 Task: In the  document pitch.odt Use the feature 'and check spelling and grammer' Change font style of header to '25' Select the body of letter and change paragraph spacing to  1.5
Action: Mouse moved to (314, 432)
Screenshot: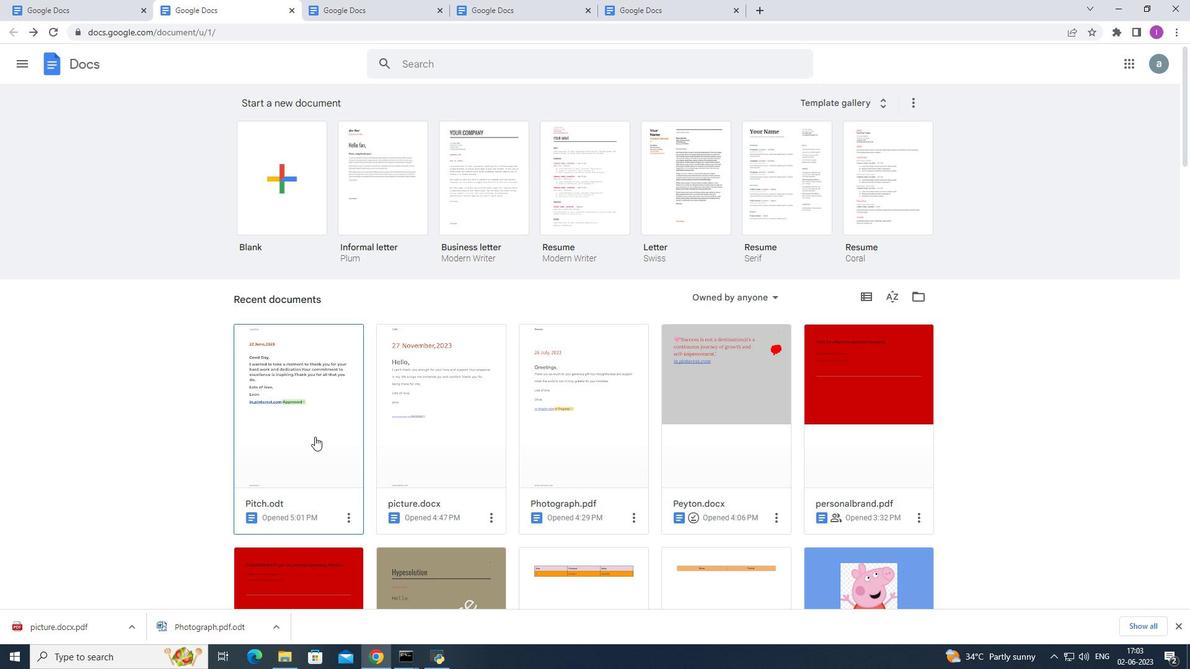 
Action: Mouse pressed left at (314, 432)
Screenshot: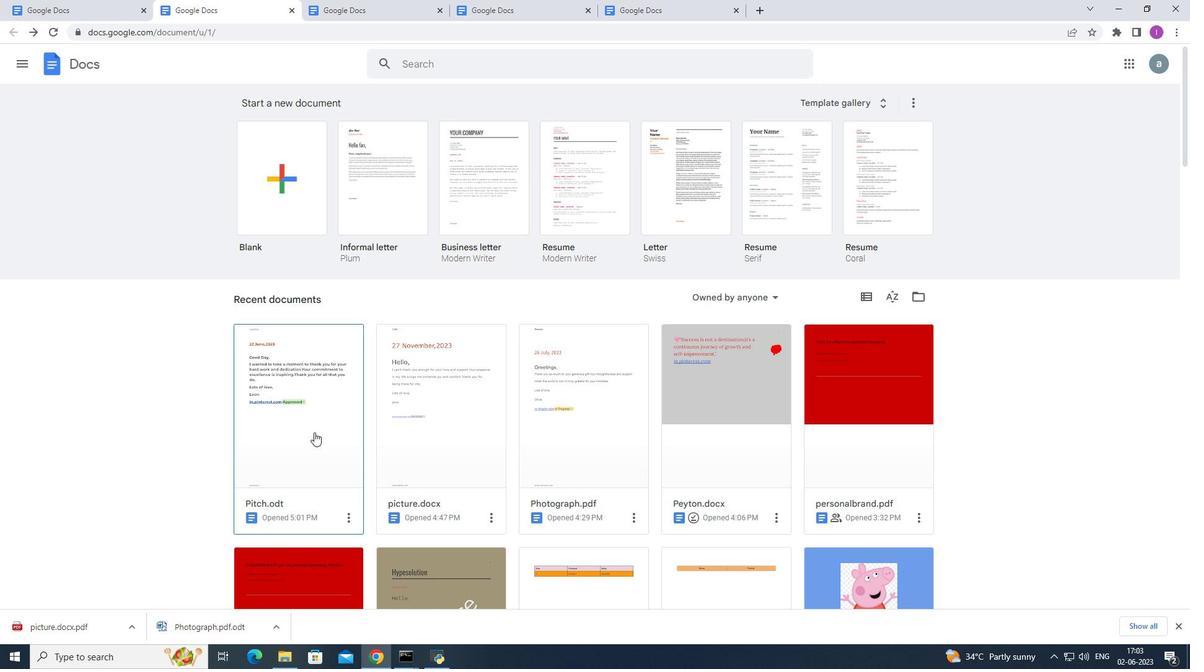 
Action: Mouse moved to (188, 72)
Screenshot: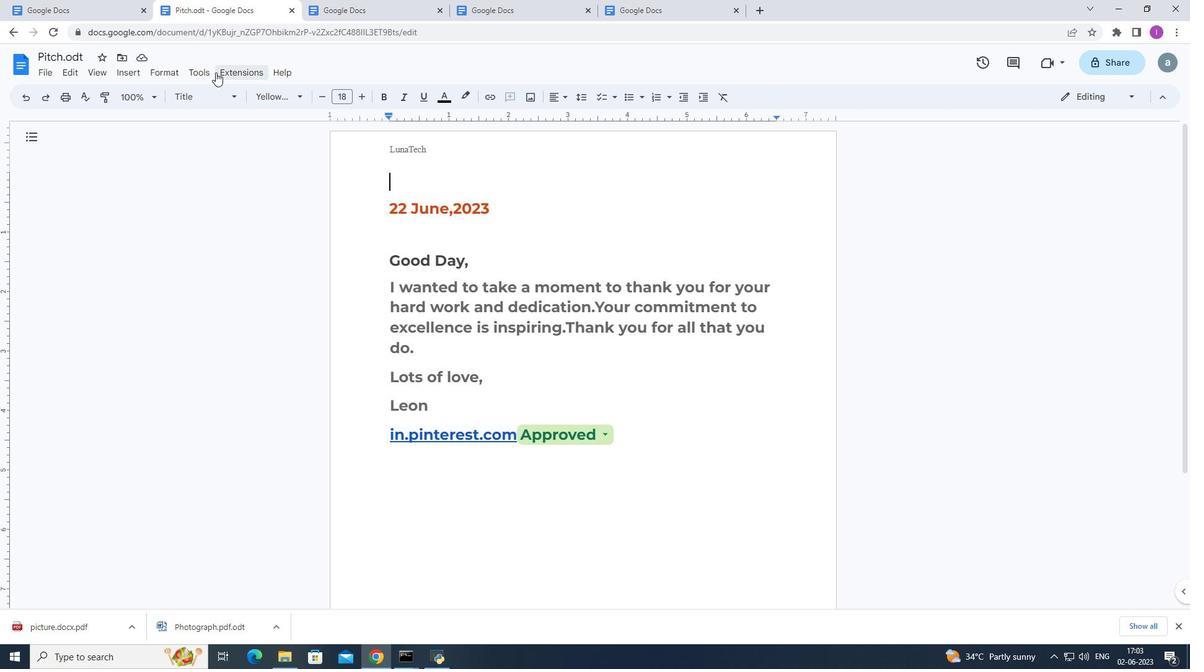 
Action: Mouse pressed left at (188, 72)
Screenshot: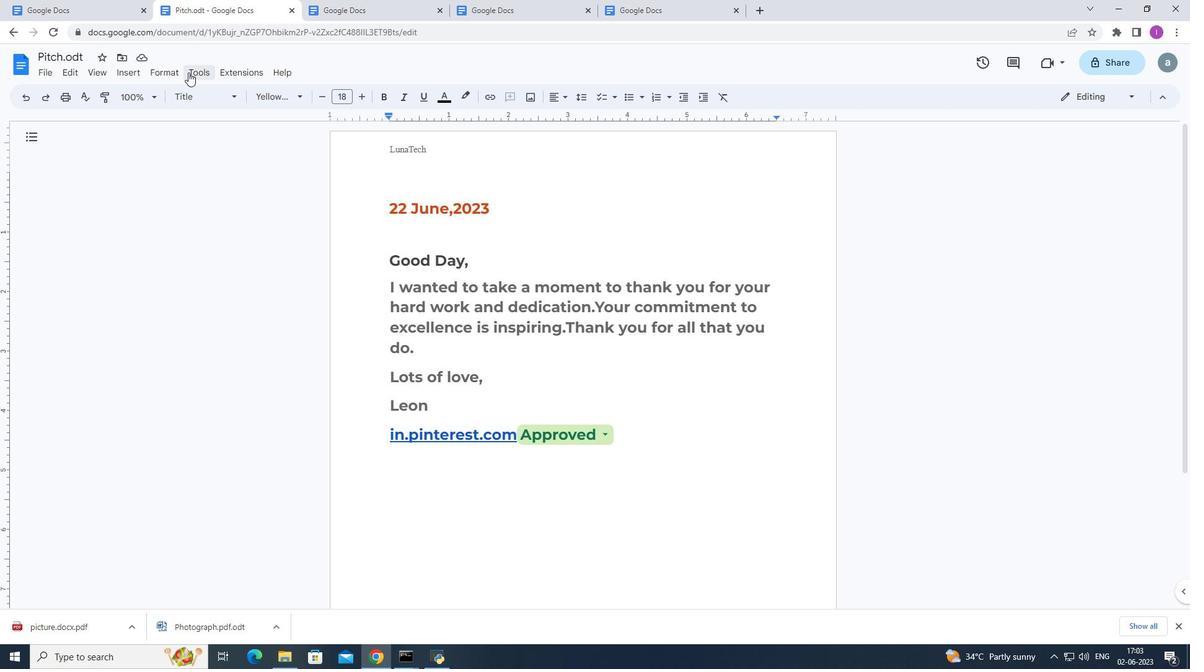 
Action: Mouse moved to (231, 92)
Screenshot: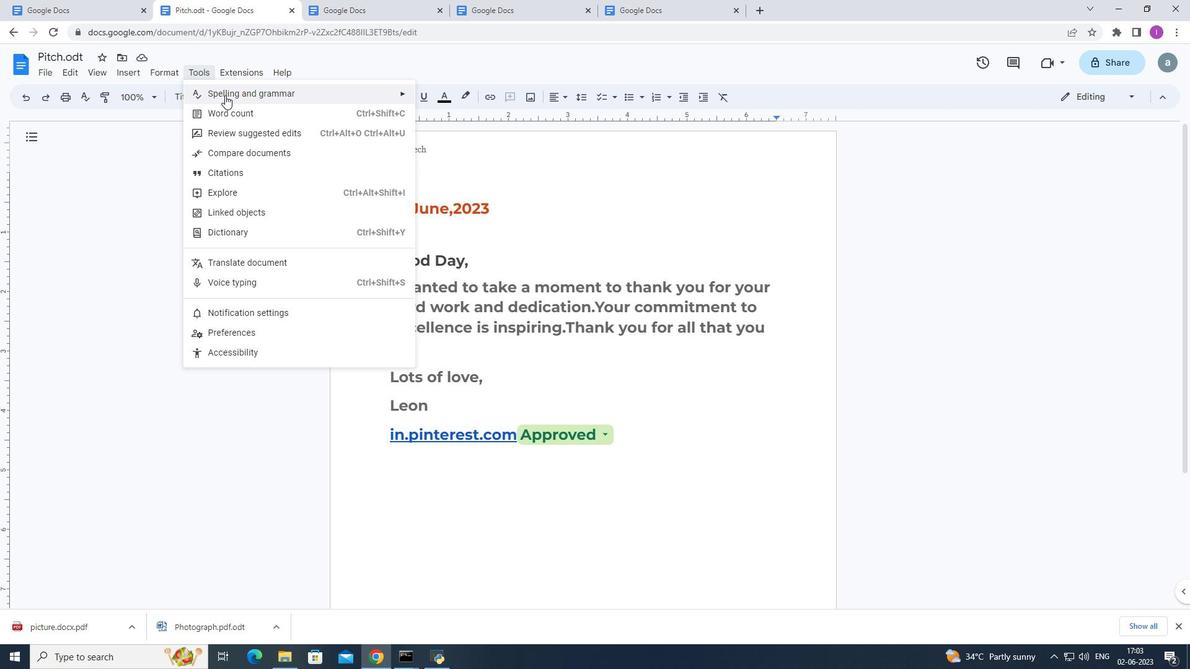 
Action: Mouse pressed left at (231, 92)
Screenshot: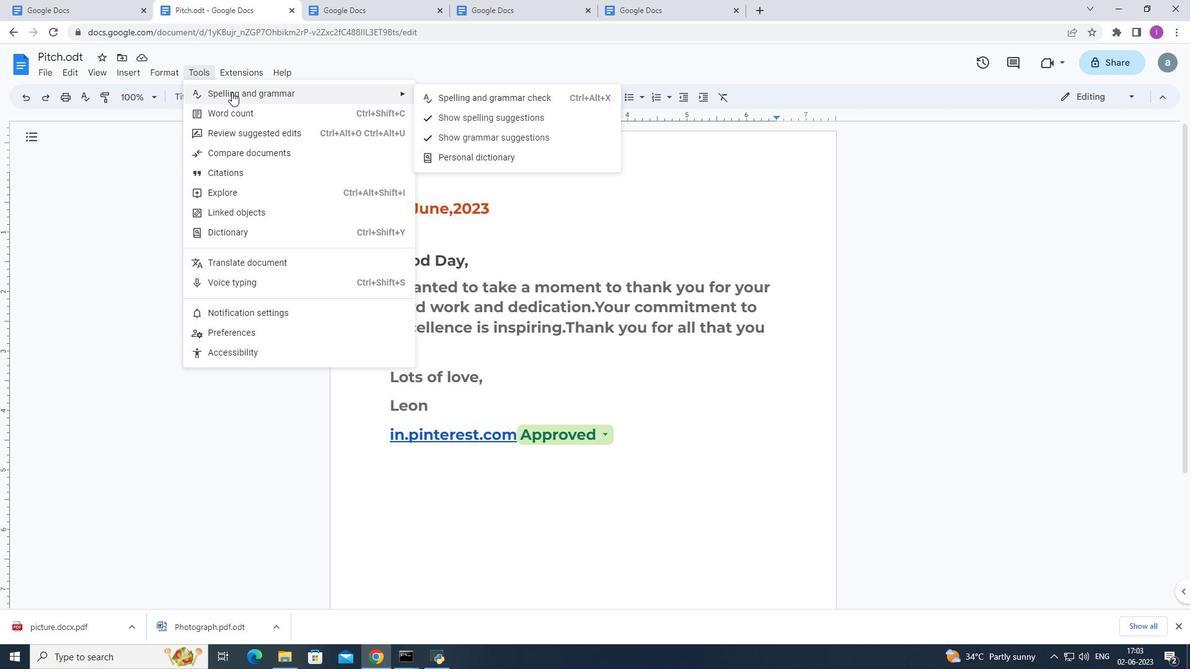 
Action: Mouse pressed left at (231, 92)
Screenshot: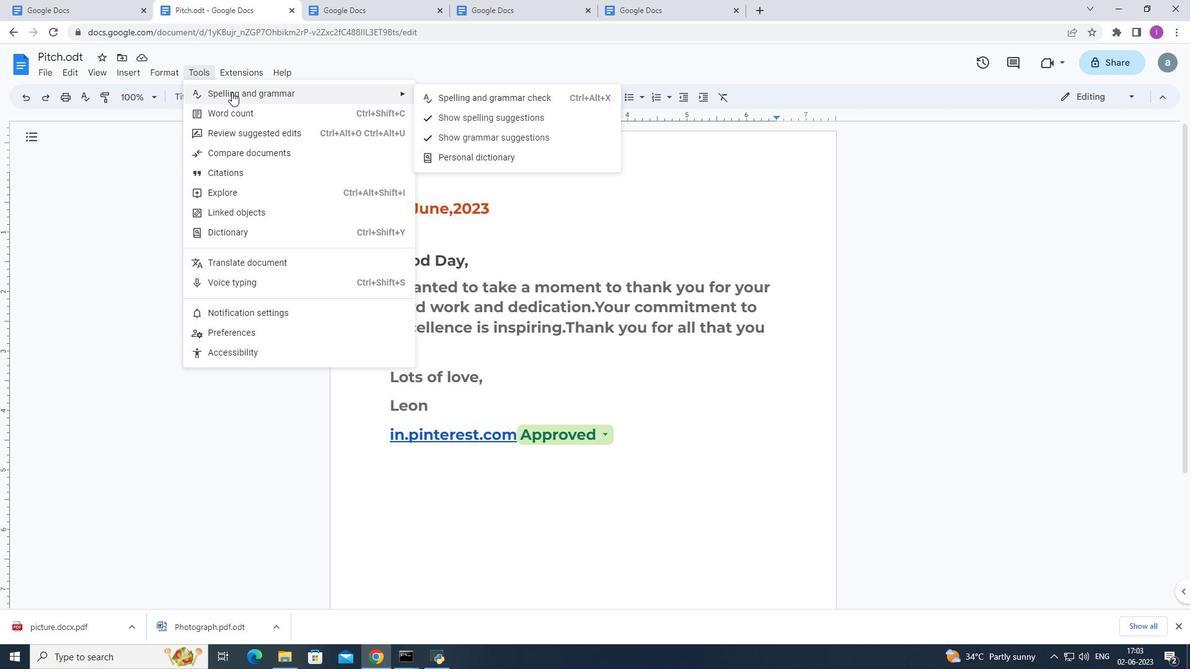 
Action: Mouse moved to (448, 98)
Screenshot: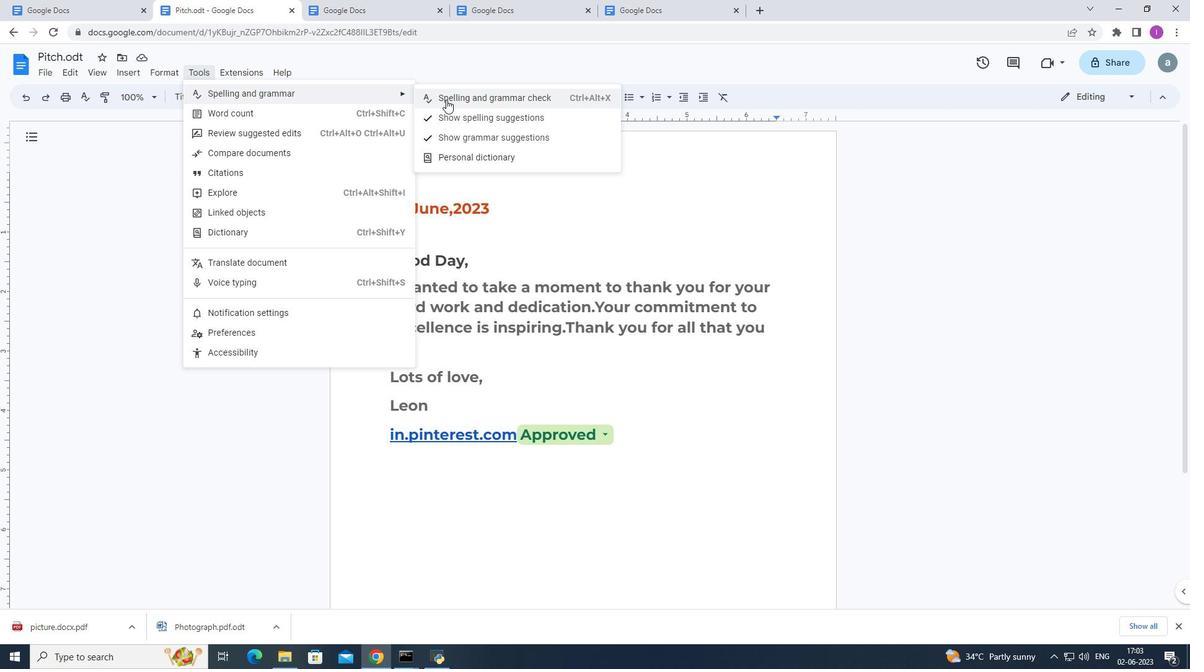 
Action: Mouse pressed left at (448, 98)
Screenshot: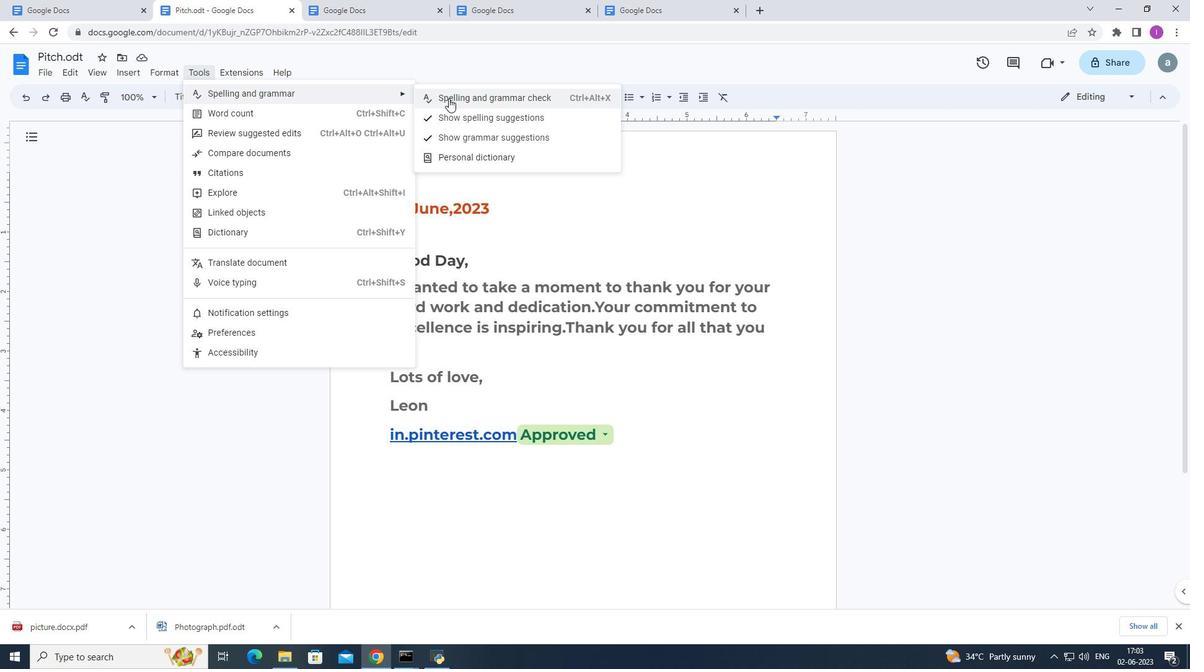 
Action: Mouse moved to (1071, 276)
Screenshot: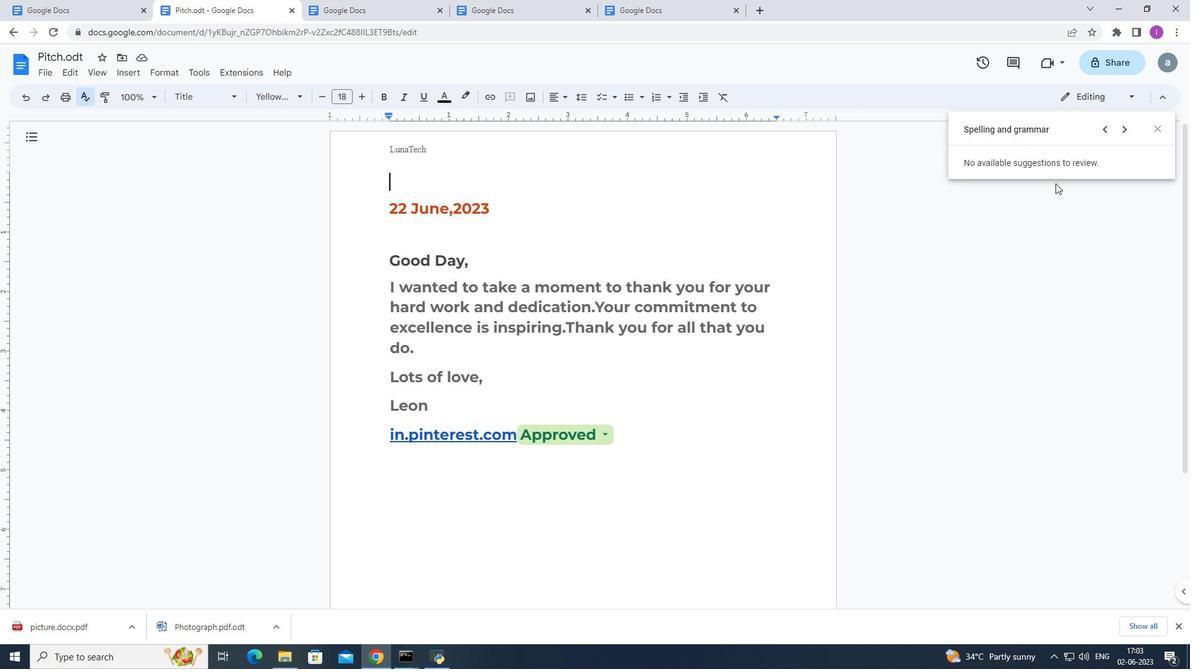 
Action: Mouse pressed left at (1071, 276)
Screenshot: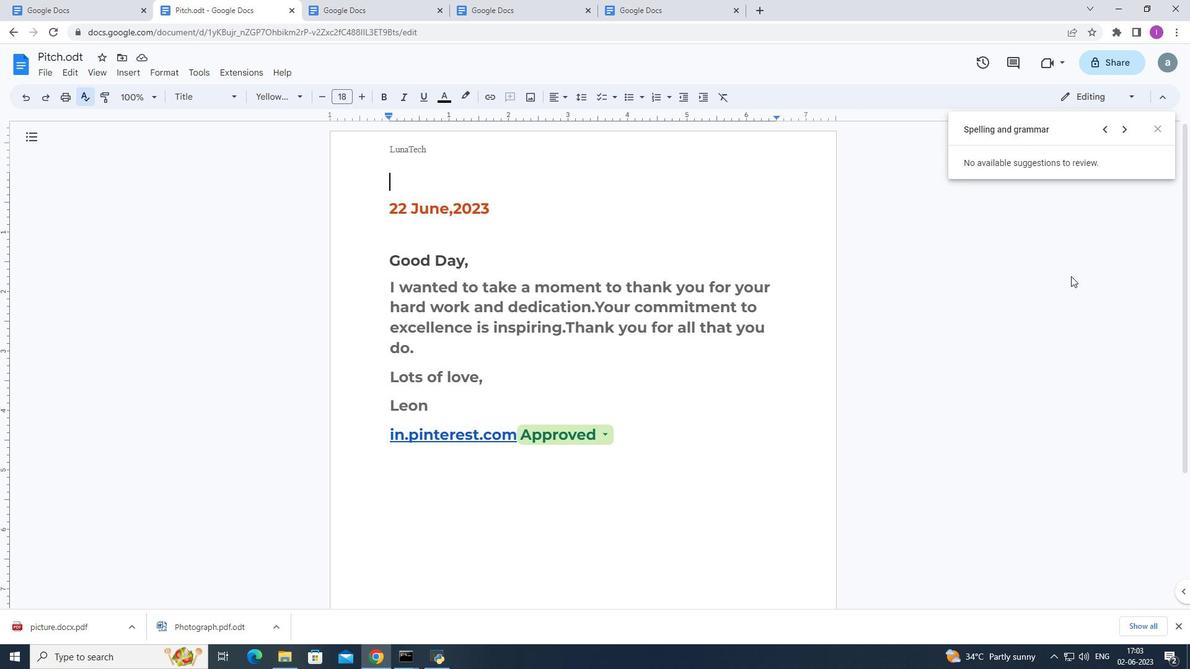 
Action: Mouse moved to (478, 261)
Screenshot: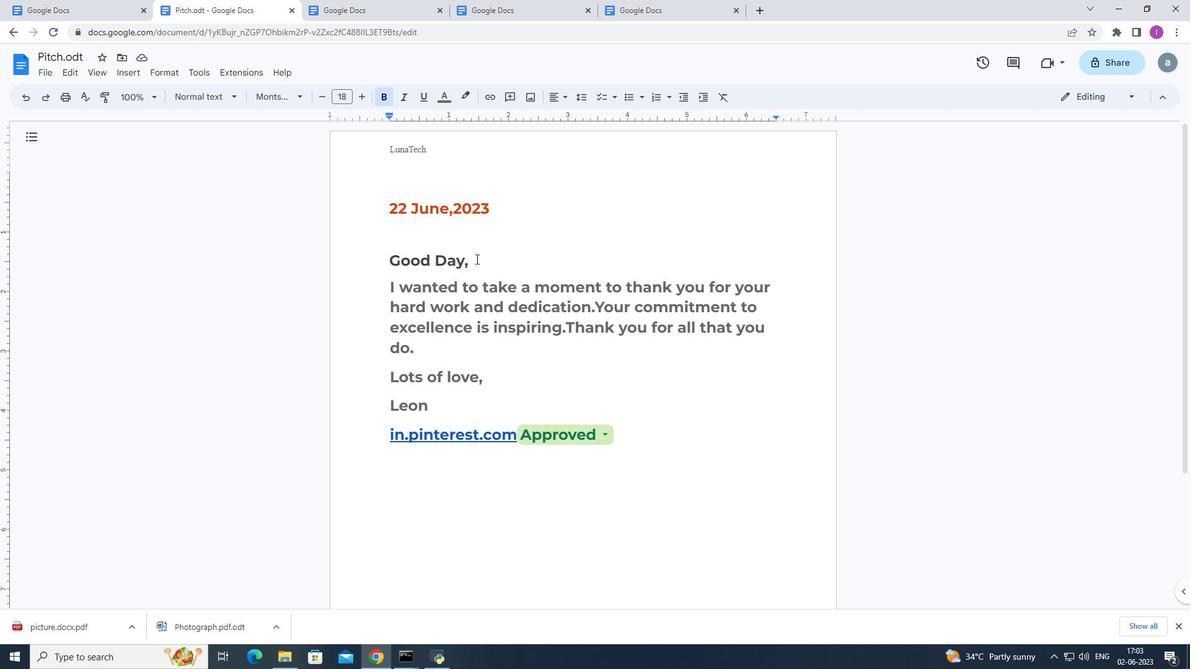 
Action: Mouse pressed left at (478, 261)
Screenshot: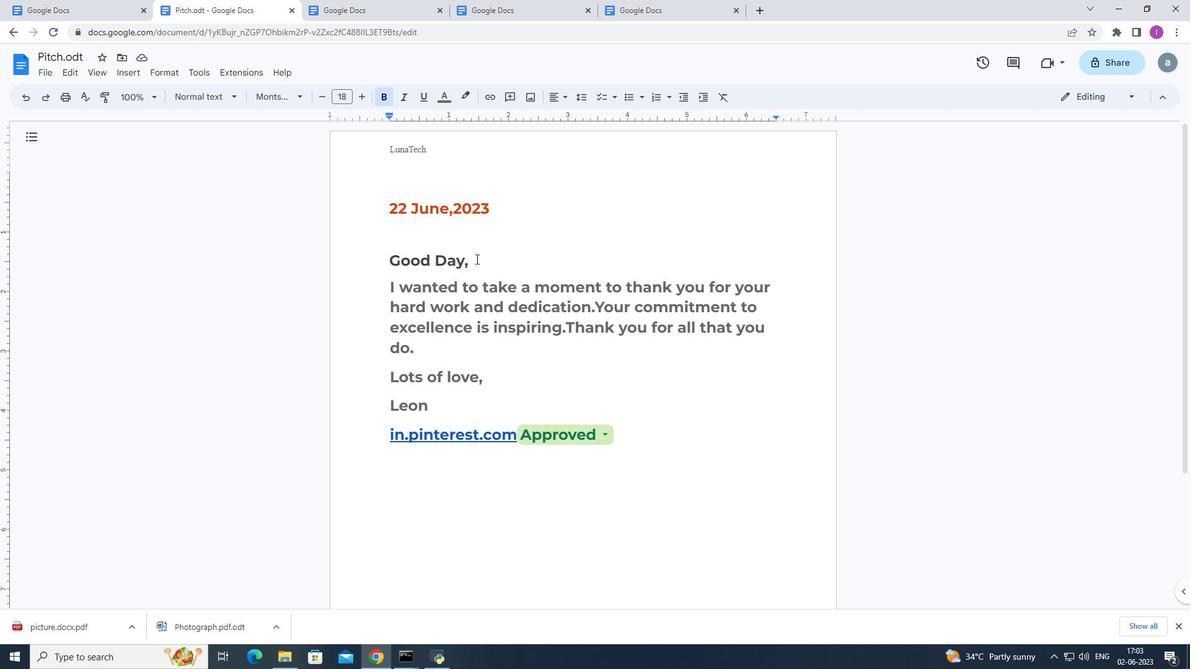 
Action: Mouse moved to (348, 96)
Screenshot: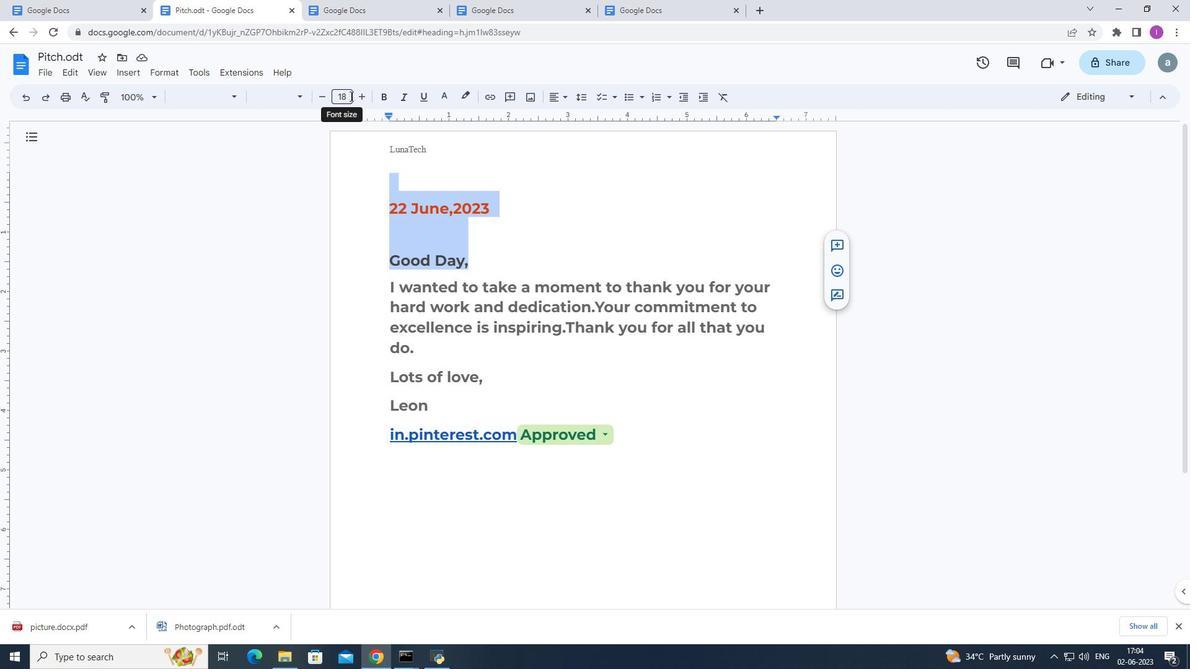 
Action: Mouse pressed left at (348, 96)
Screenshot: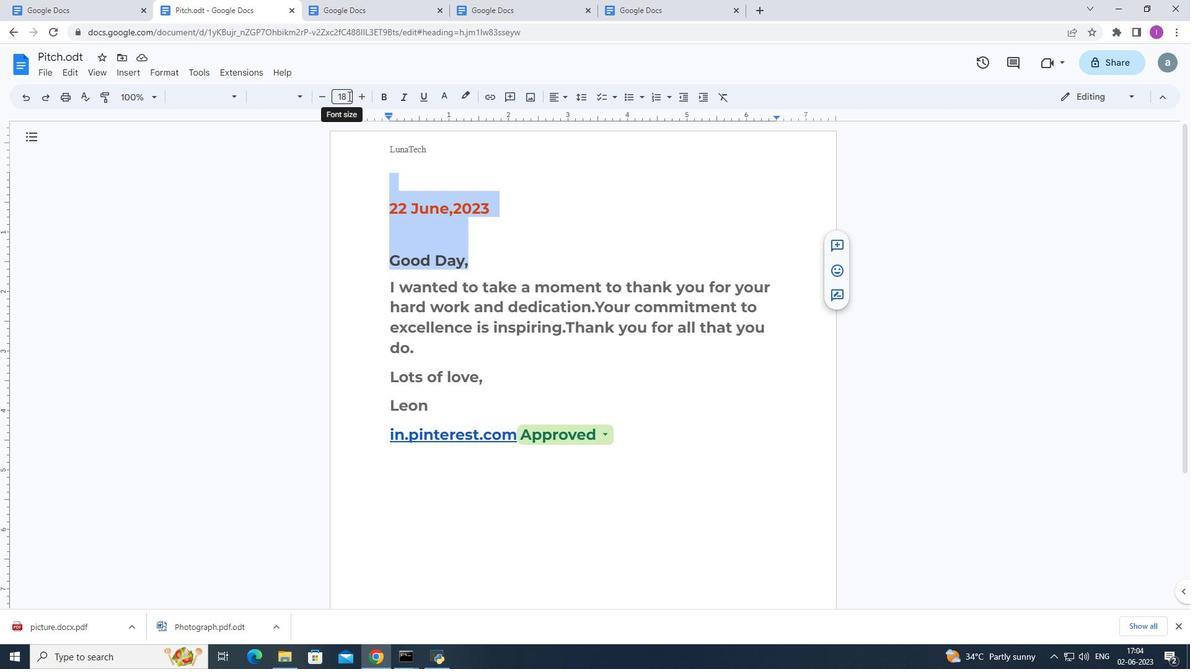 
Action: Mouse moved to (347, 98)
Screenshot: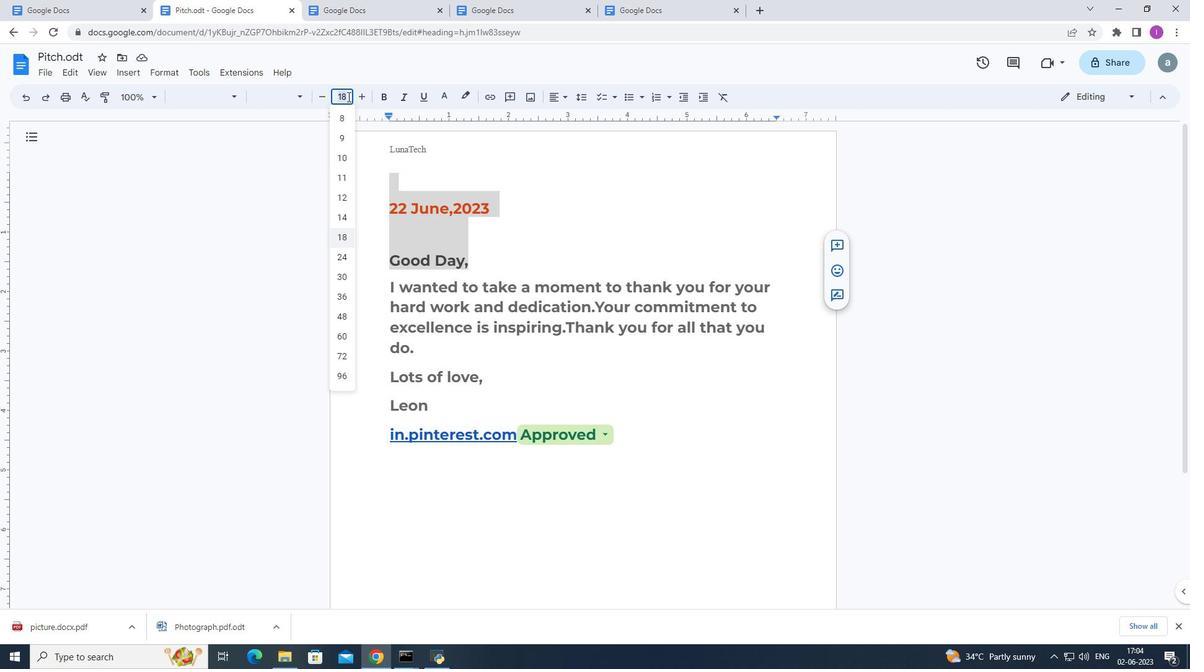 
Action: Key pressed 25
Screenshot: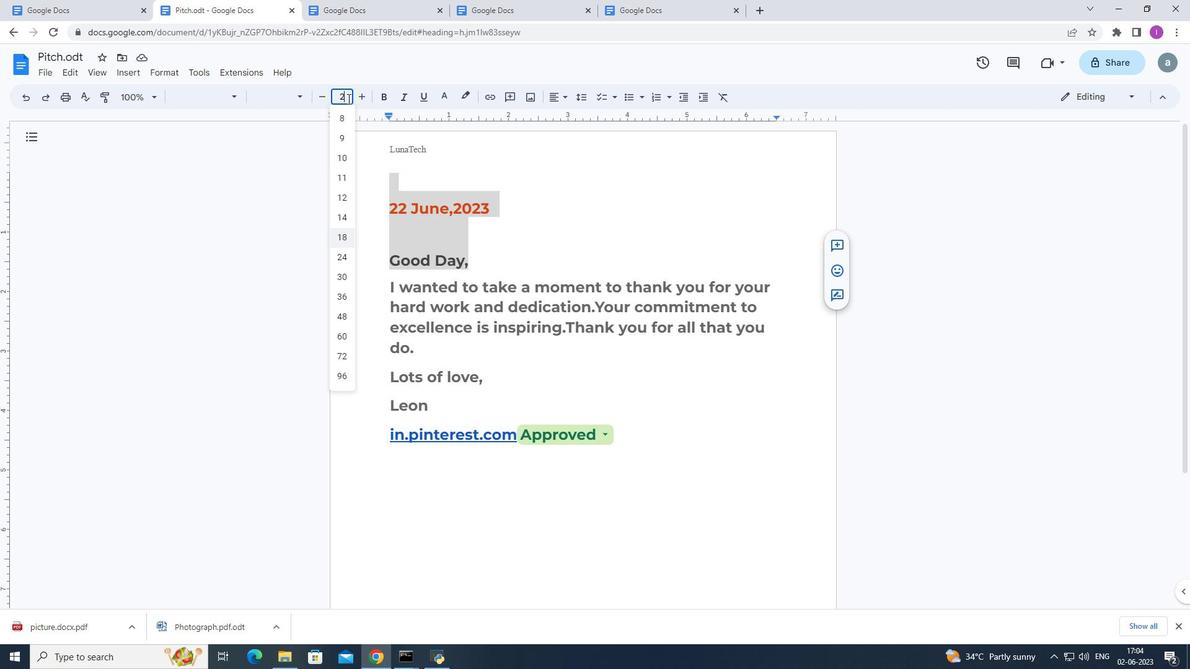 
Action: Mouse moved to (280, 257)
Screenshot: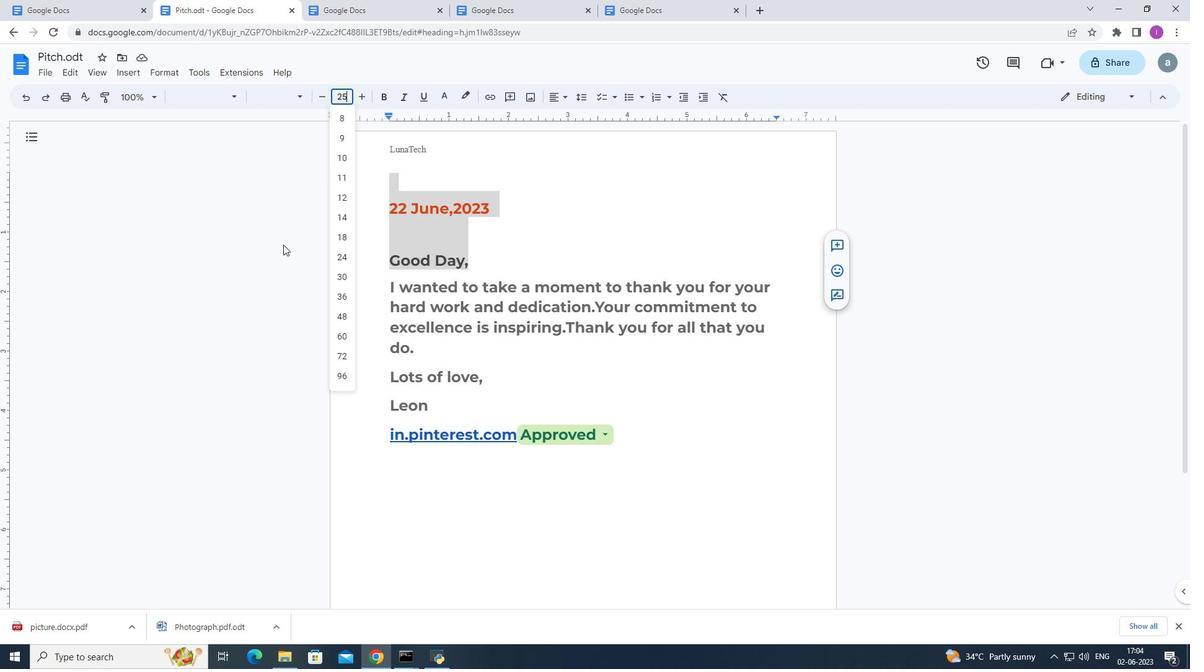 
Action: Key pressed <Key.enter>
Screenshot: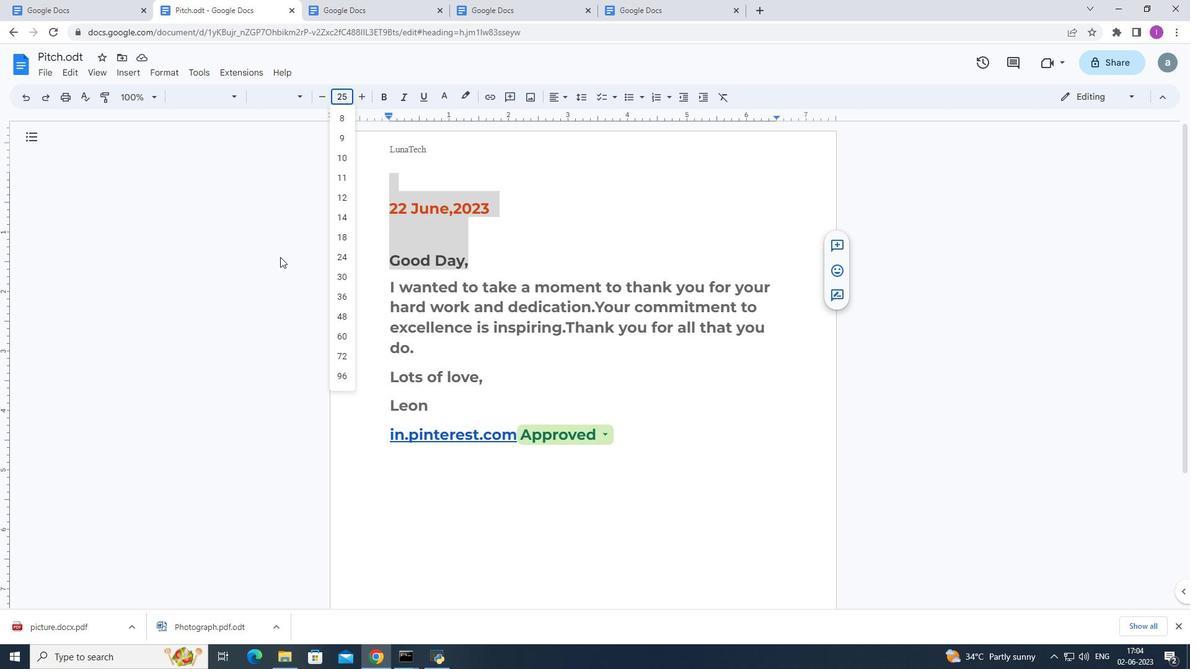 
Action: Mouse moved to (127, 360)
Screenshot: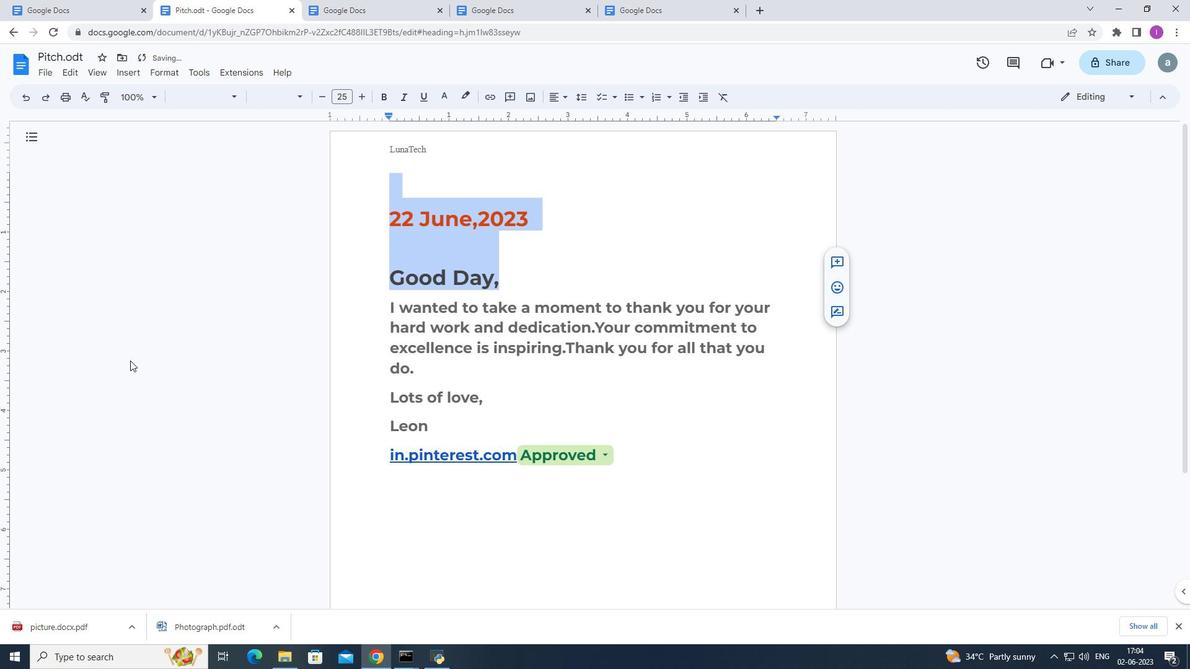 
Action: Mouse pressed left at (127, 360)
Screenshot: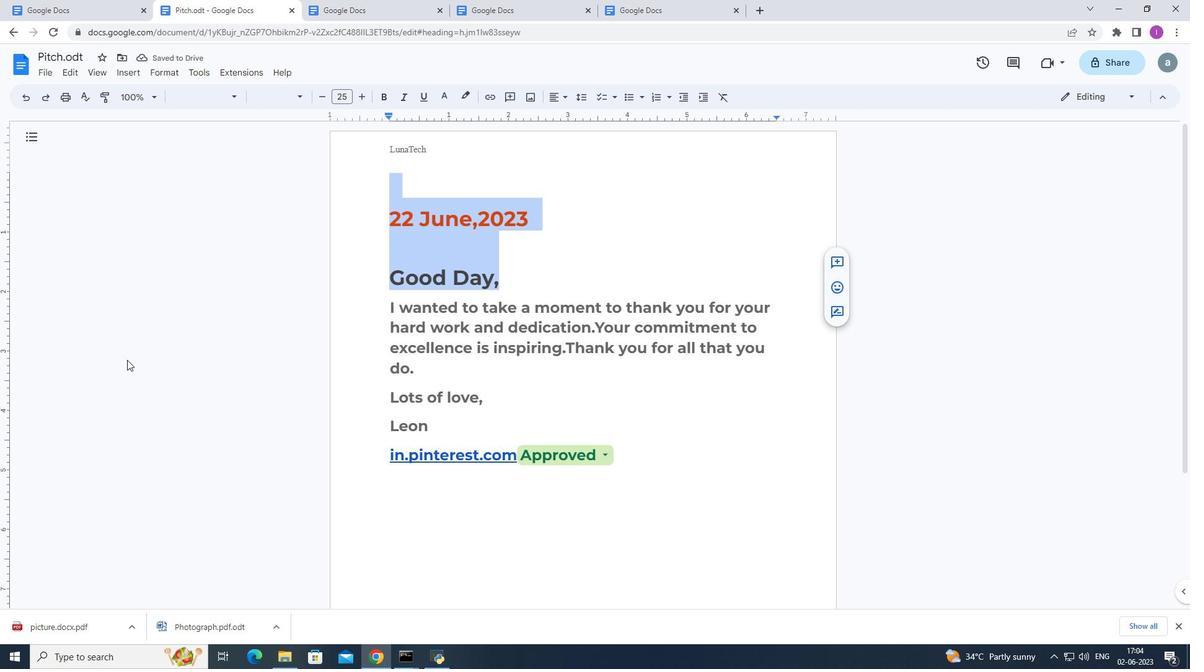 
Action: Mouse moved to (385, 272)
Screenshot: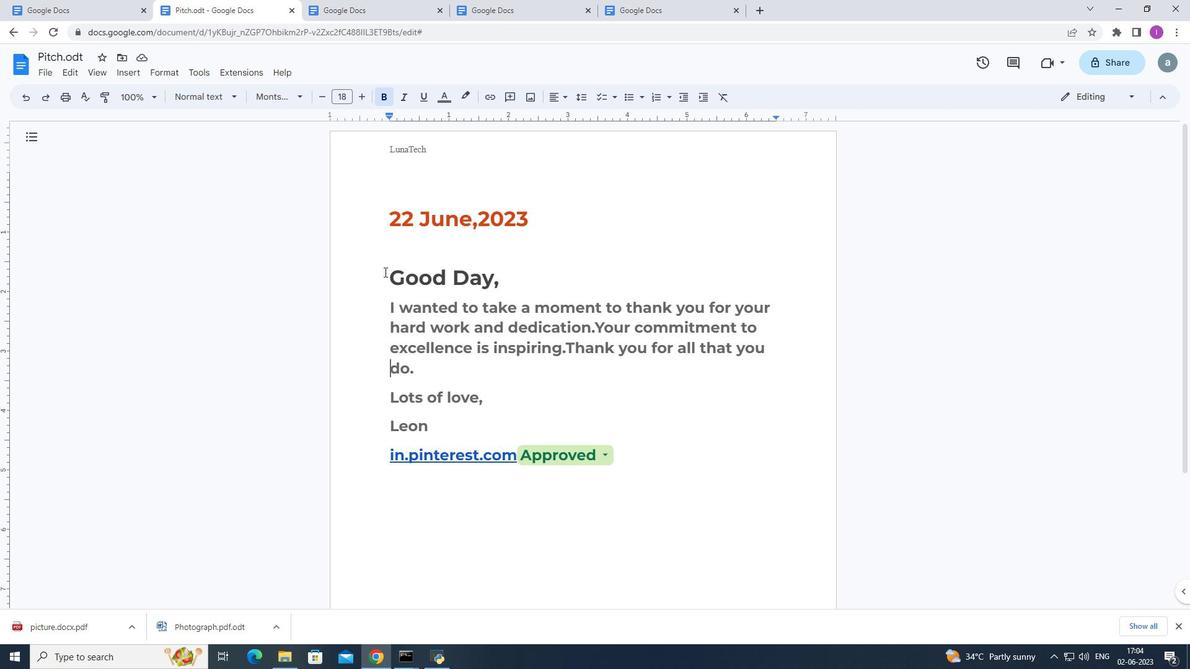 
Action: Mouse pressed left at (385, 272)
Screenshot: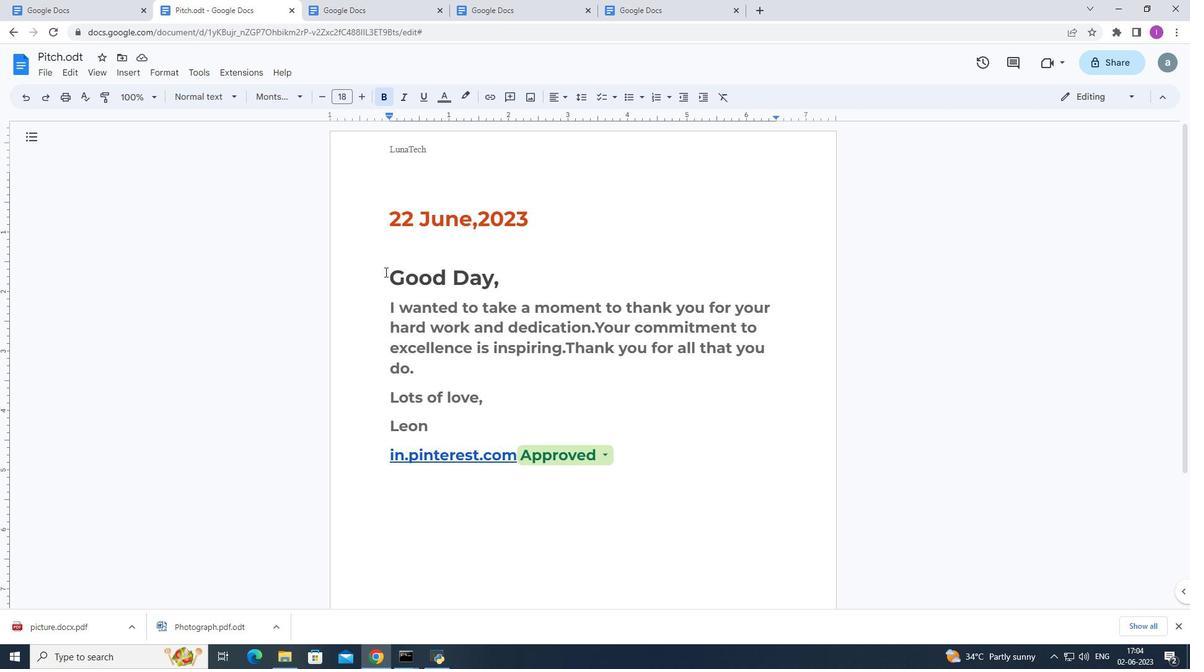 
Action: Mouse moved to (347, 305)
Screenshot: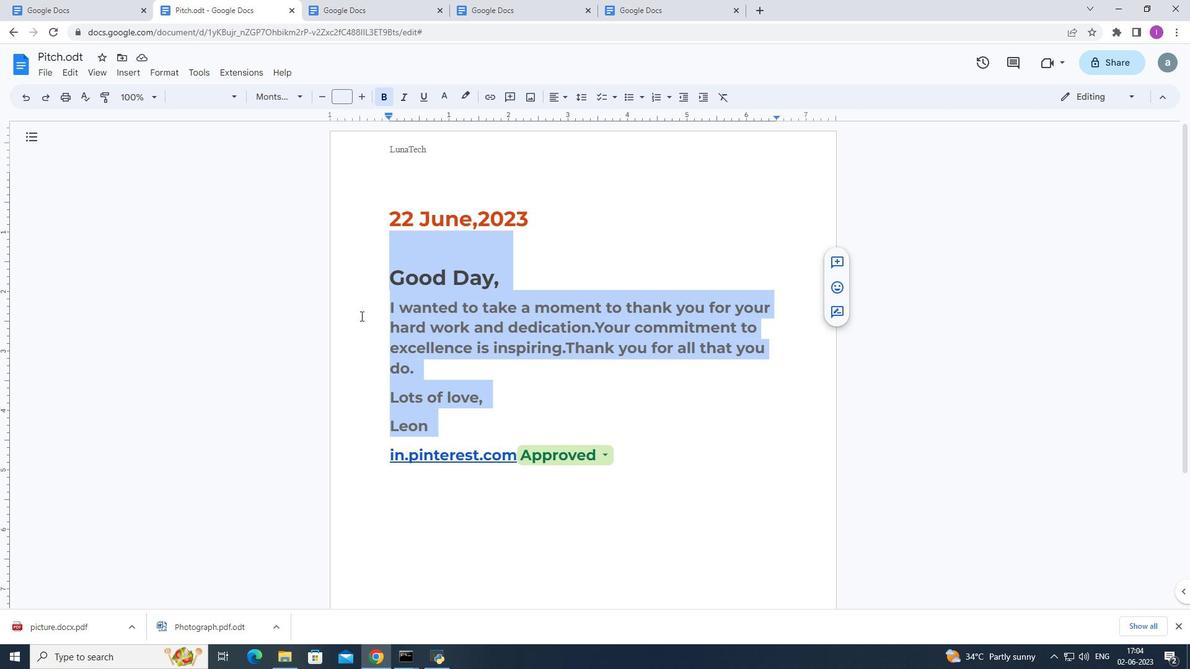
Action: Mouse pressed left at (347, 305)
Screenshot: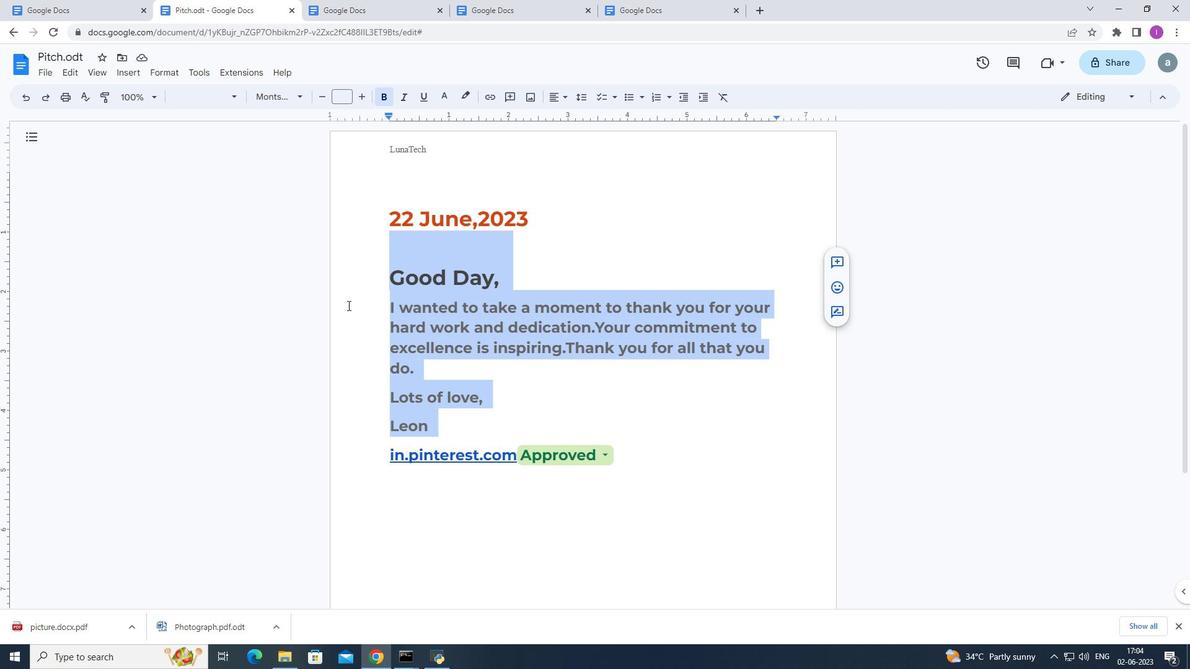 
Action: Mouse moved to (388, 307)
Screenshot: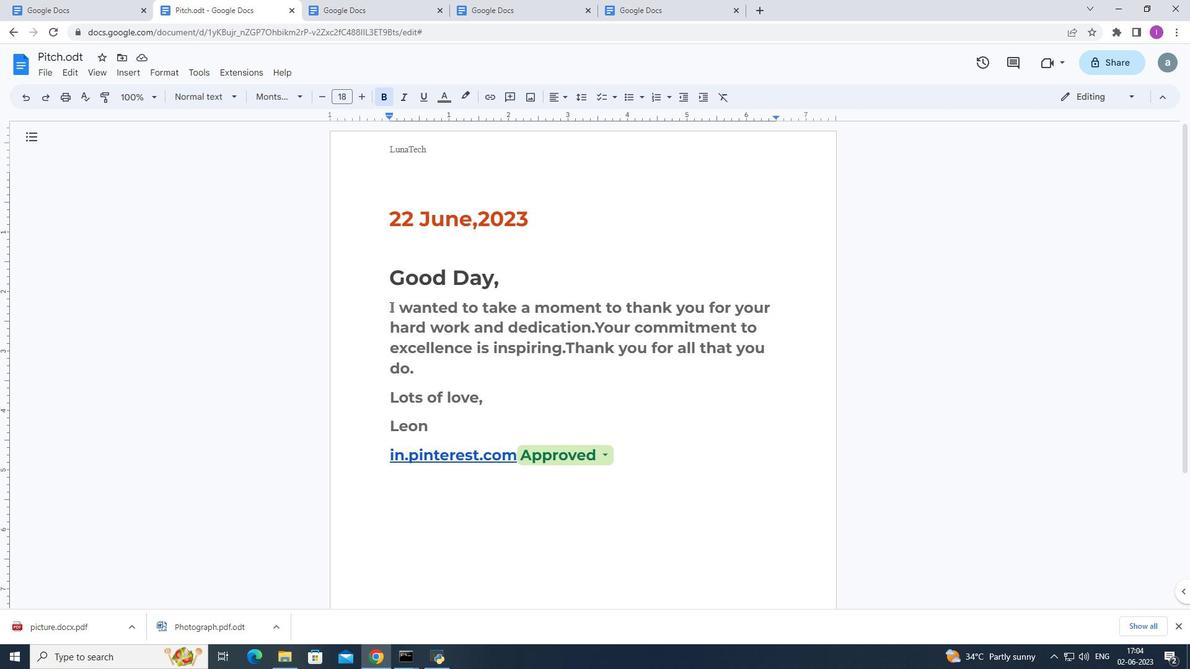 
Action: Mouse pressed left at (388, 307)
Screenshot: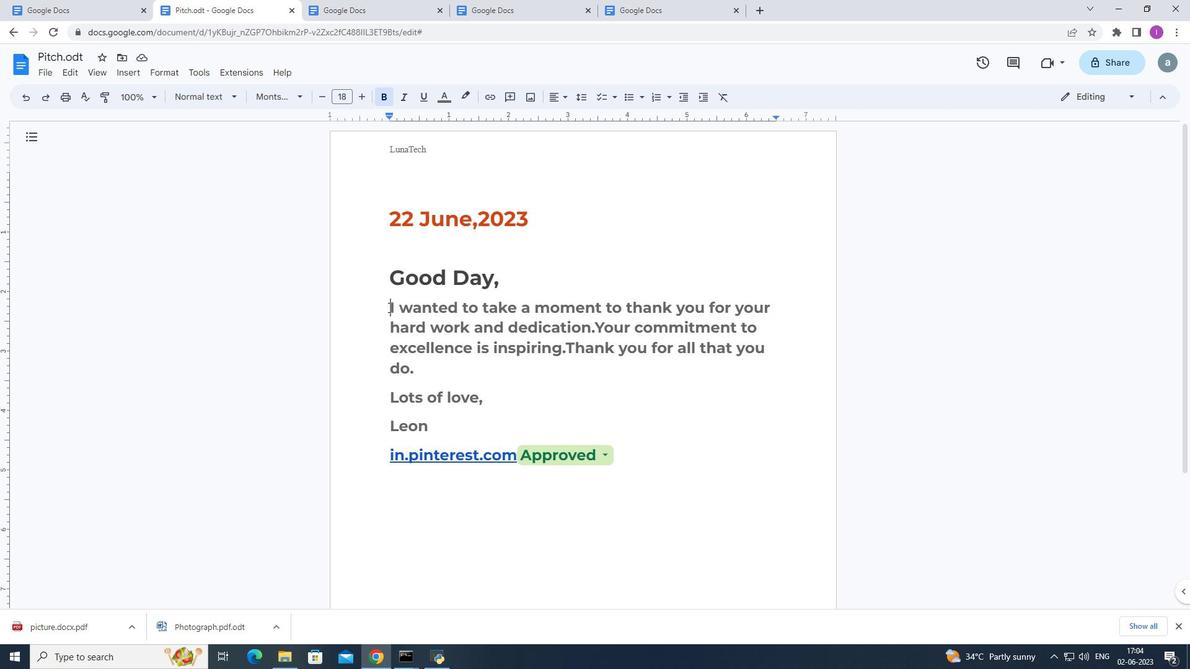 
Action: Mouse moved to (576, 94)
Screenshot: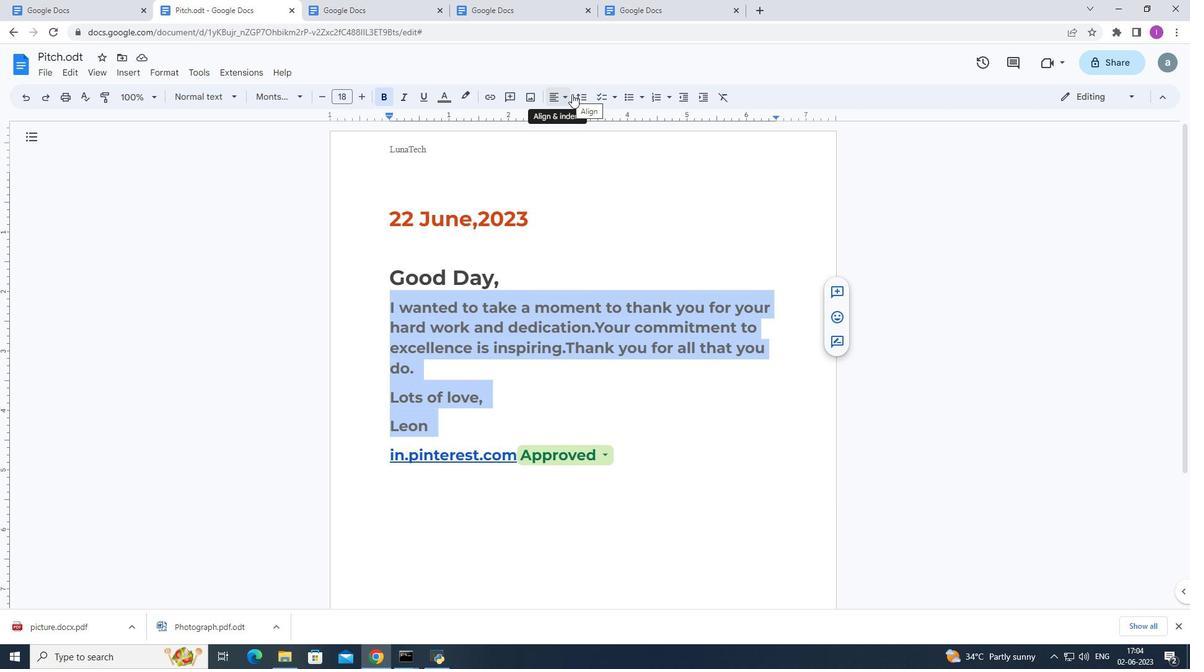 
Action: Mouse pressed left at (576, 94)
Screenshot: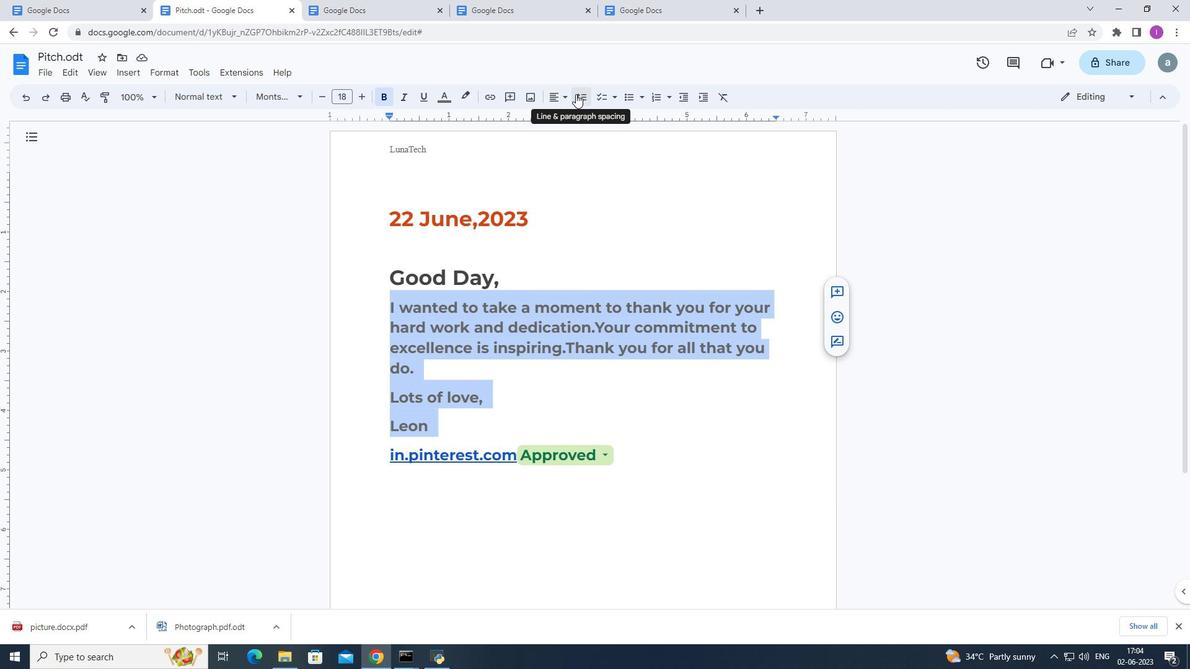 
Action: Mouse moved to (608, 155)
Screenshot: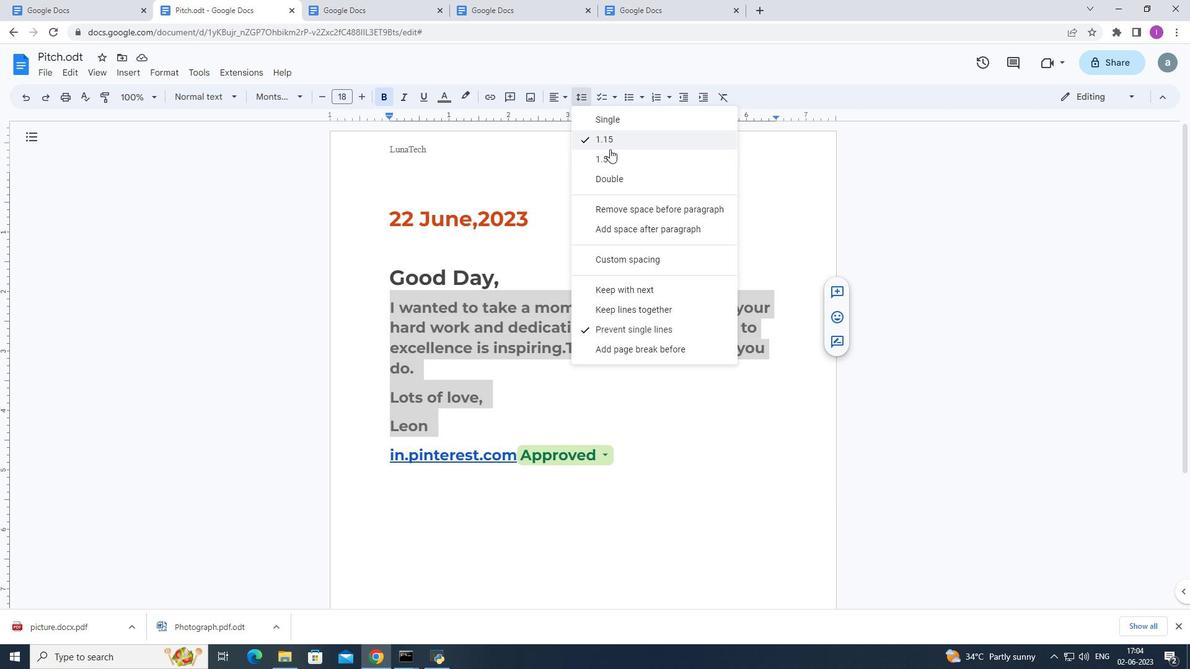
Action: Mouse pressed left at (608, 155)
Screenshot: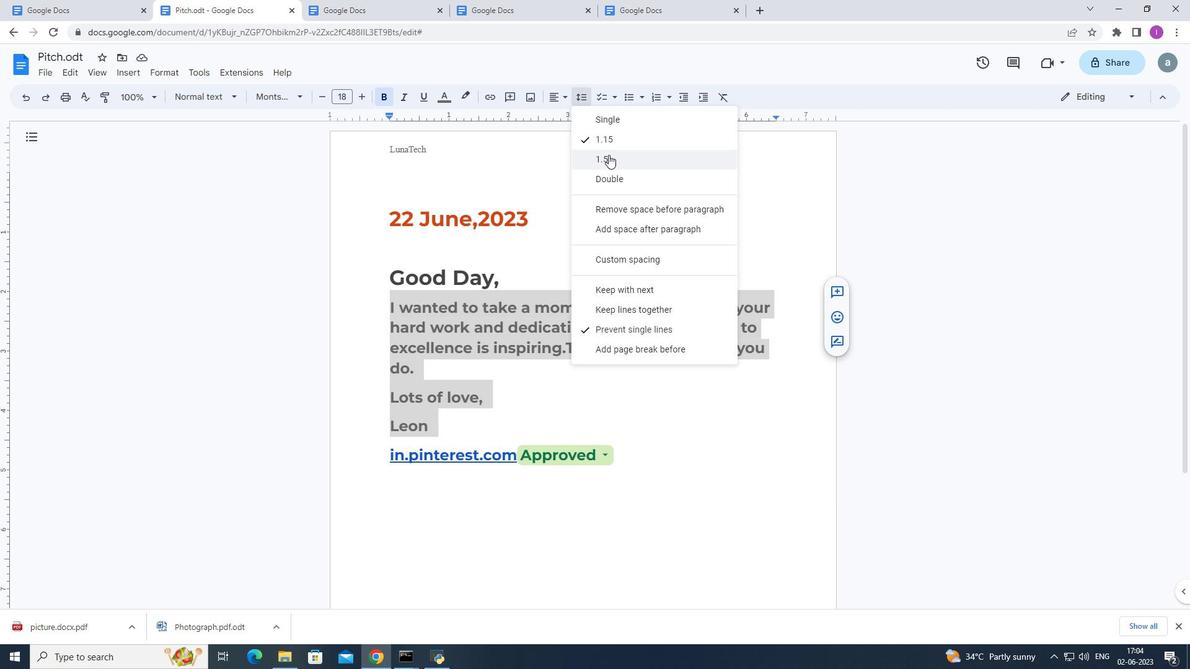 
Action: Mouse moved to (422, 288)
Screenshot: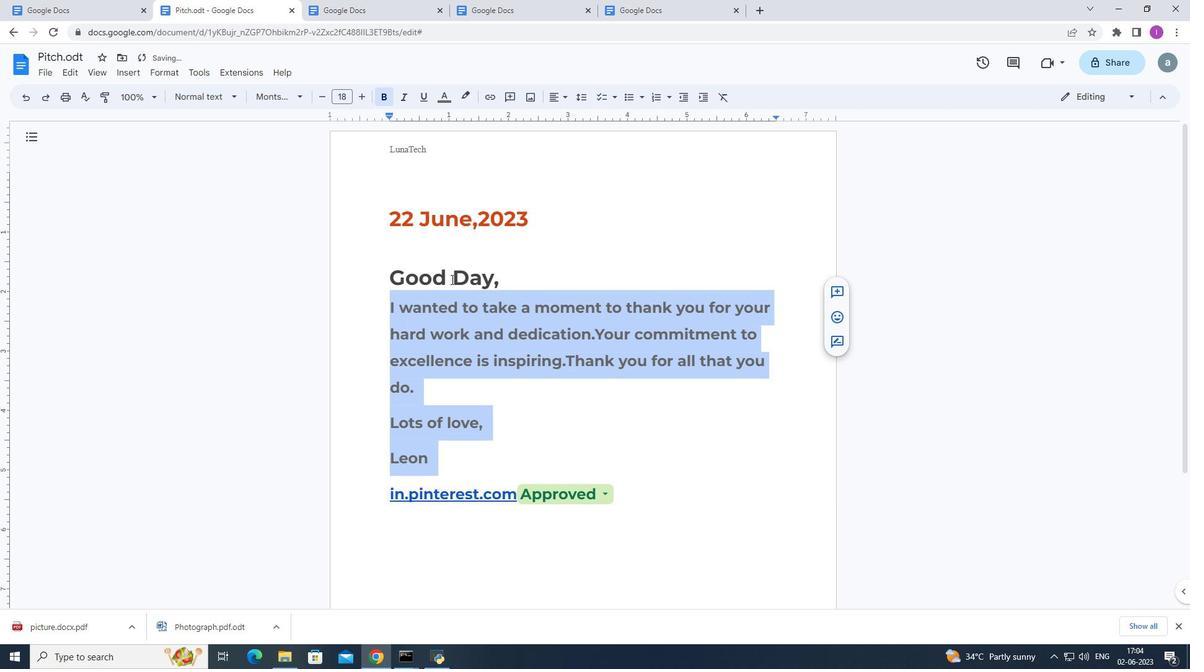 
Action: Mouse scrolled (422, 287) with delta (0, 0)
Screenshot: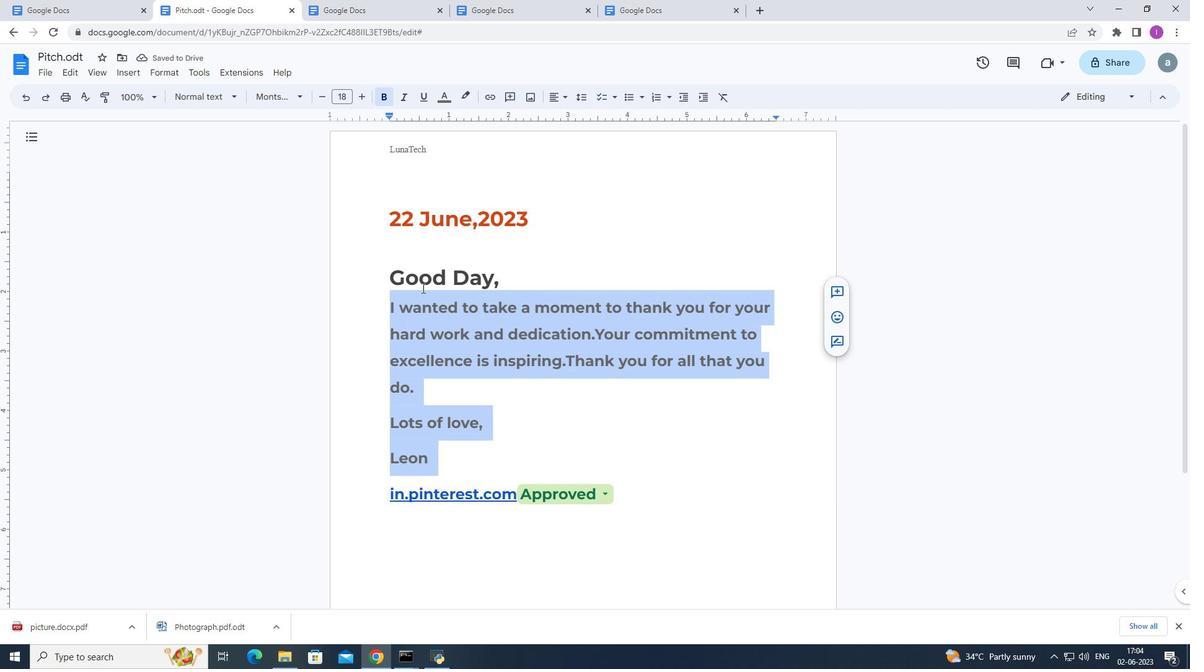 
Action: Mouse scrolled (422, 287) with delta (0, 0)
Screenshot: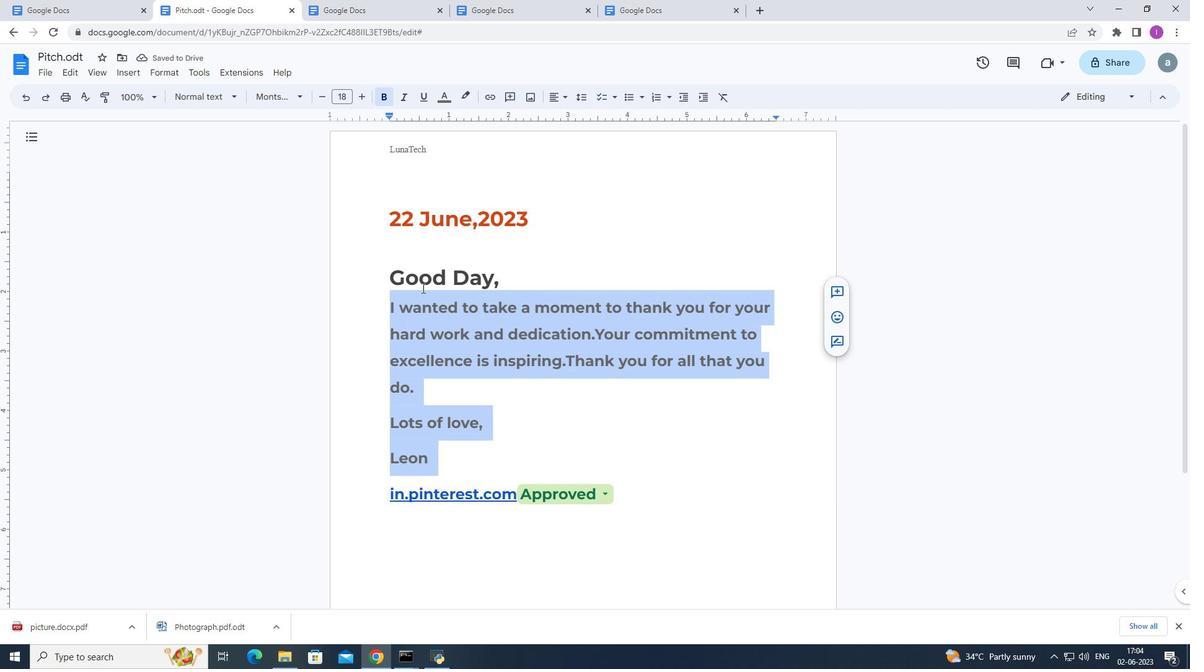 
Action: Mouse scrolled (422, 287) with delta (0, 0)
Screenshot: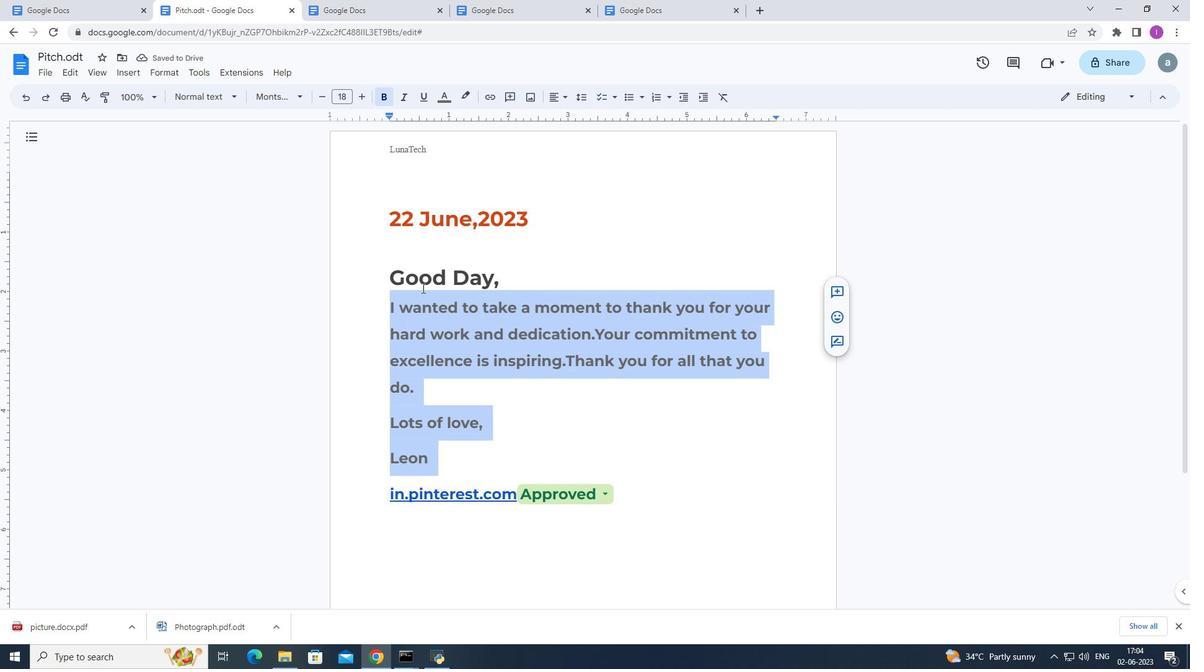 
Action: Mouse moved to (424, 284)
Screenshot: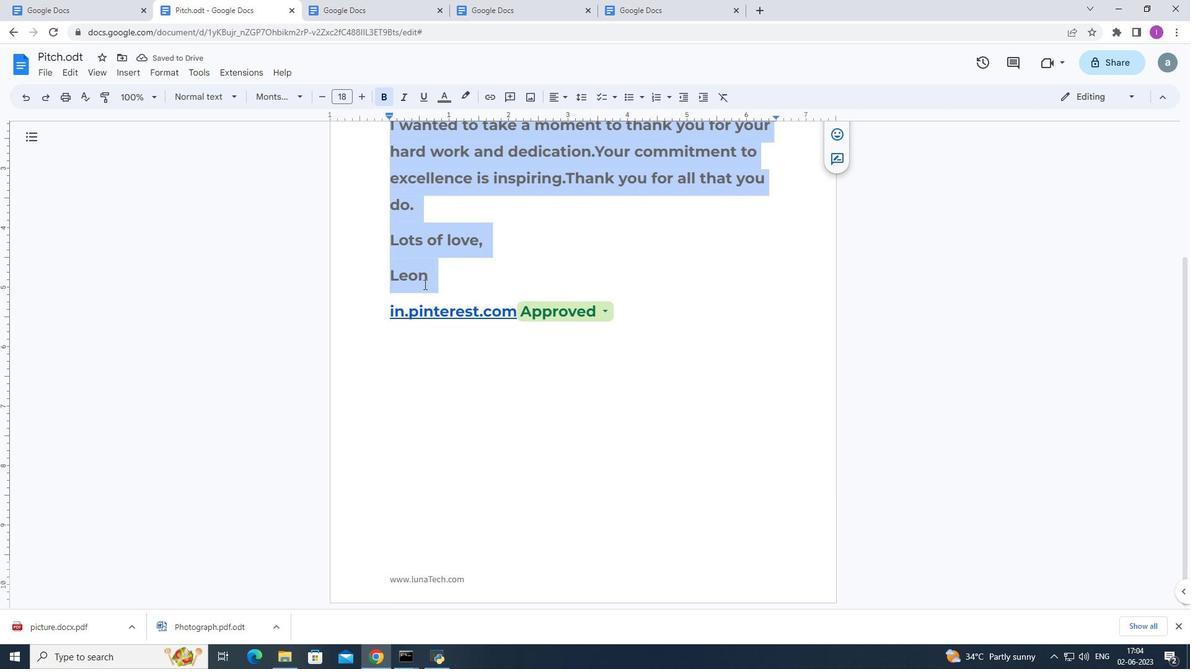 
